 Task: In the  document Scarlett.txtMake this file  'available offline' Add shortcut to Drive 'Starred'Email the file to   softage.10@softage.net, with message attached Important: I've emailed you crucial details. Please make sure to go through it thoroughly. and file type: 'RTF'
Action: Mouse moved to (233, 358)
Screenshot: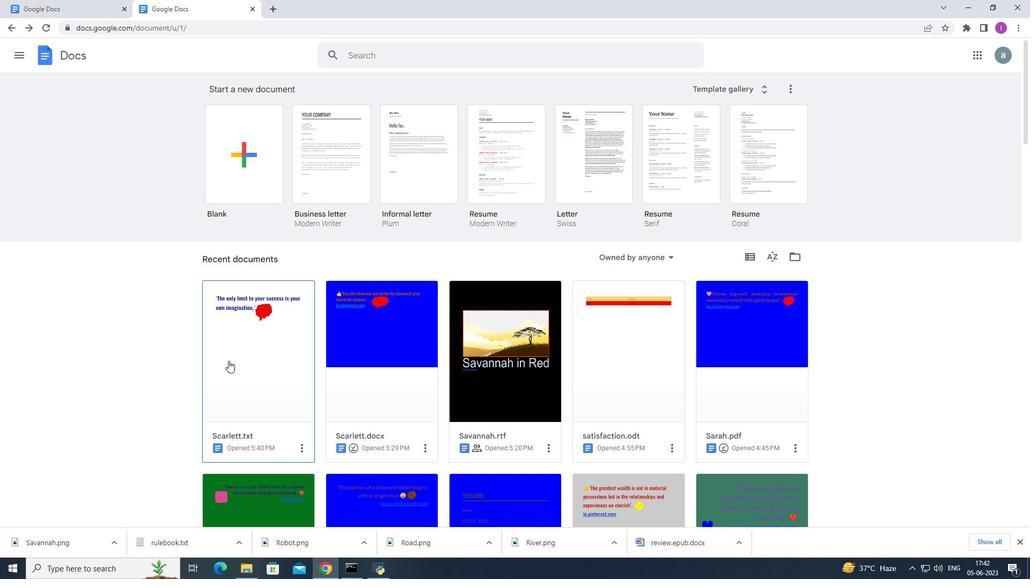 
Action: Mouse pressed left at (233, 358)
Screenshot: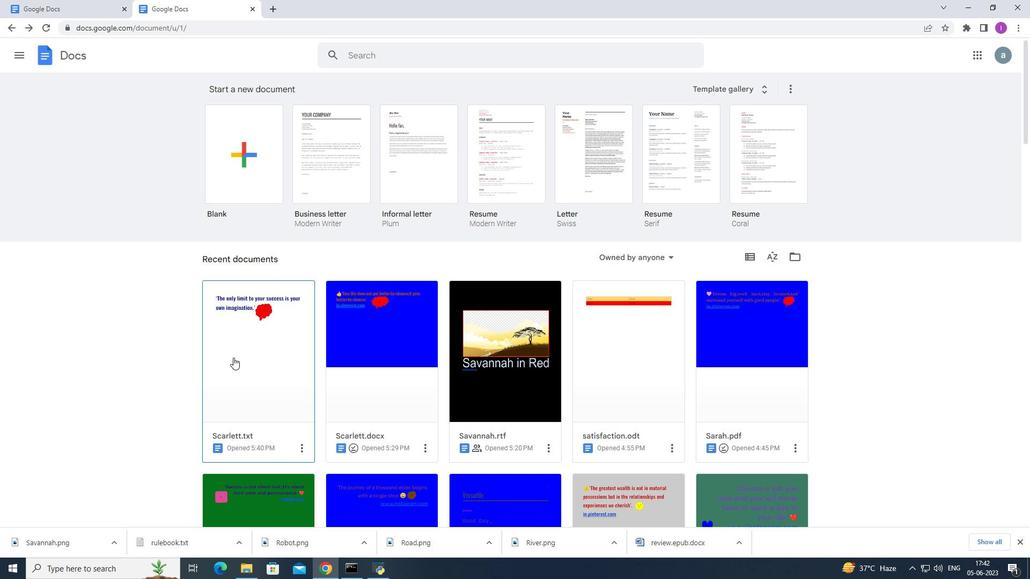 
Action: Mouse moved to (42, 55)
Screenshot: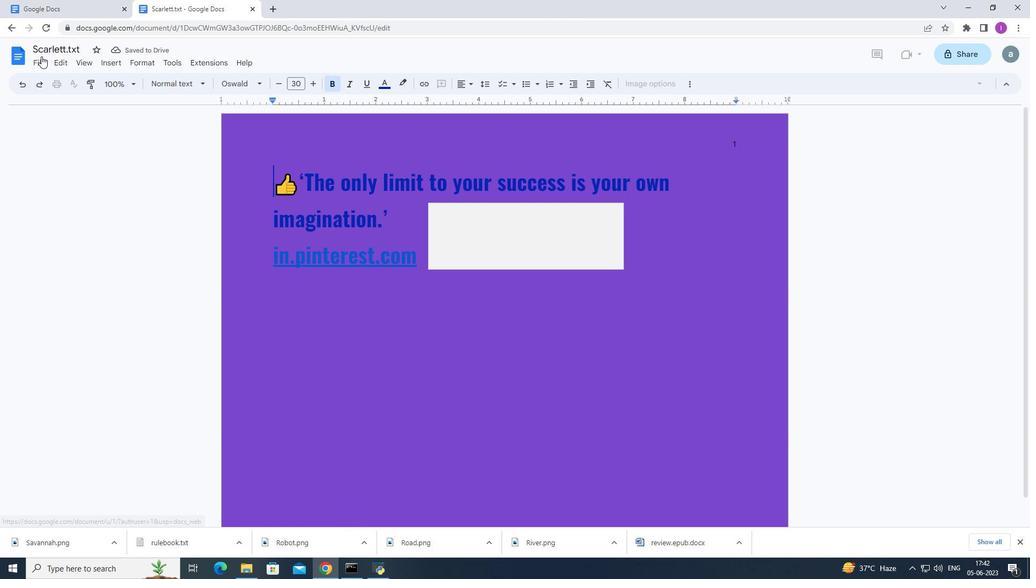 
Action: Mouse pressed left at (42, 55)
Screenshot: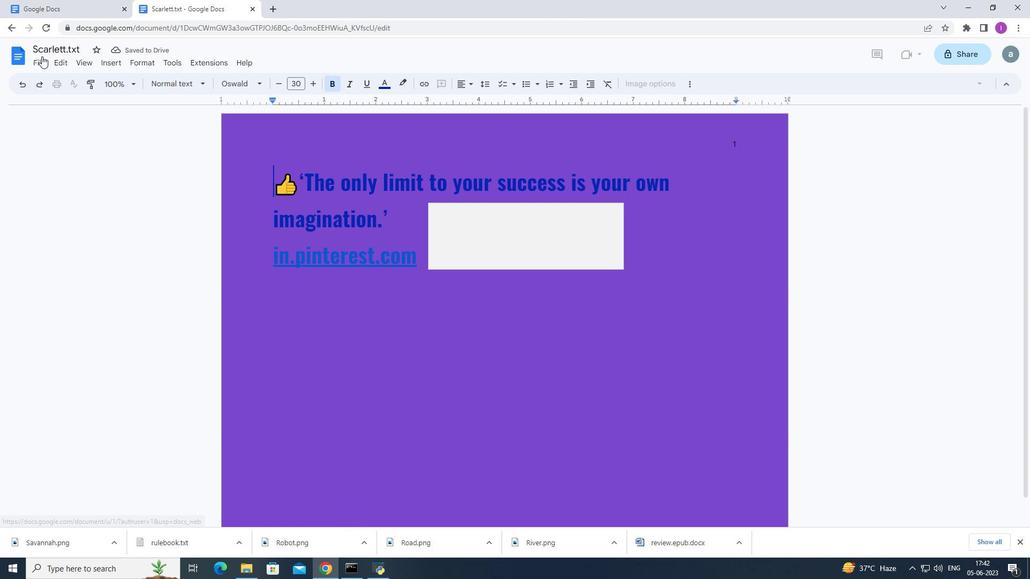 
Action: Mouse moved to (37, 66)
Screenshot: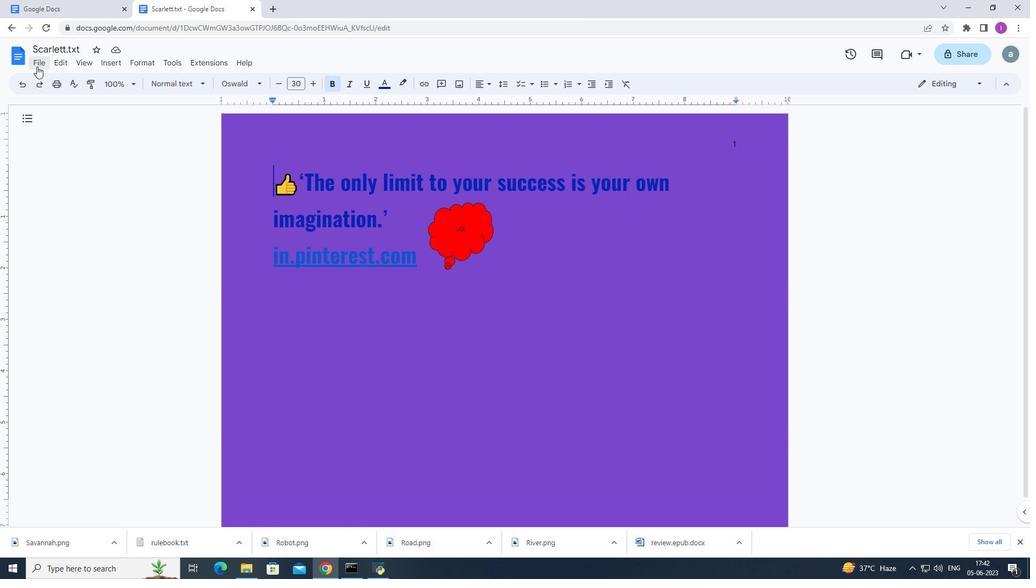
Action: Mouse pressed left at (37, 66)
Screenshot: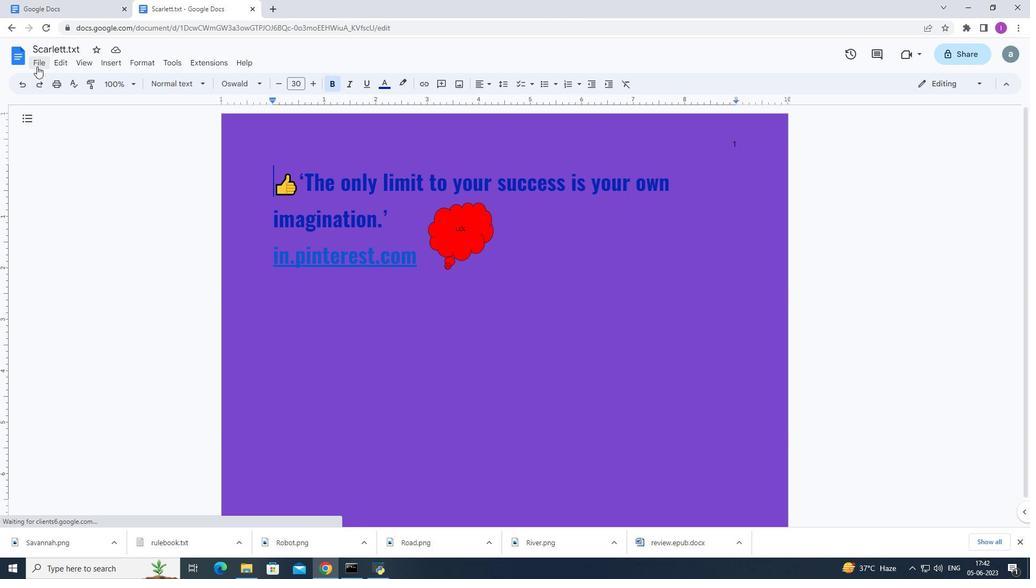 
Action: Mouse moved to (95, 295)
Screenshot: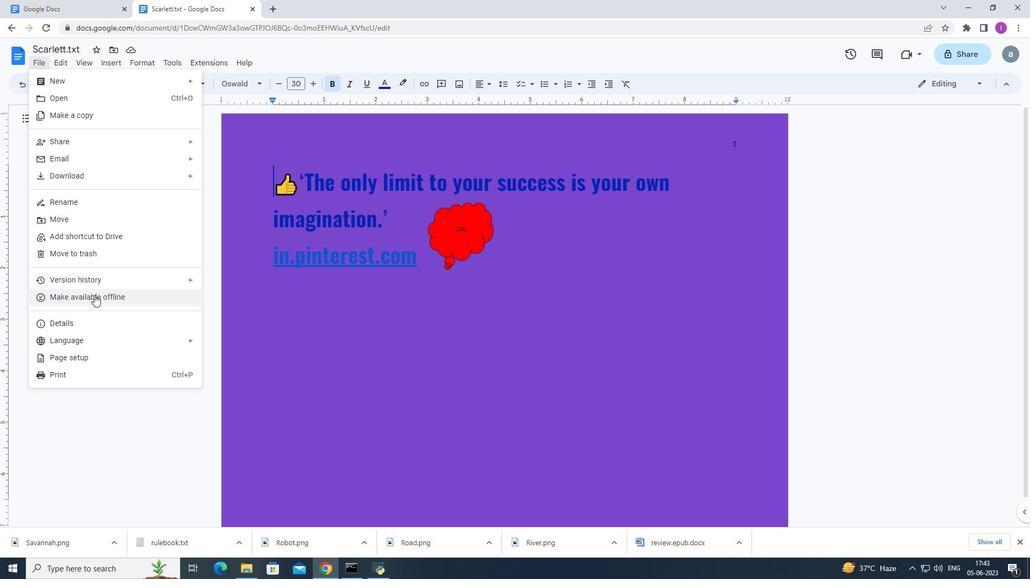 
Action: Mouse pressed left at (95, 295)
Screenshot: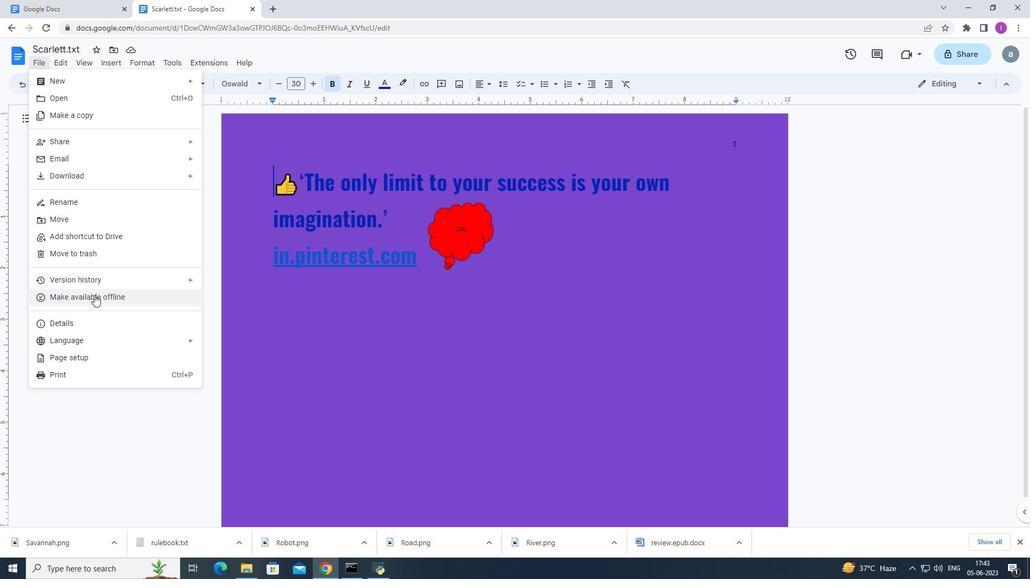 
Action: Mouse moved to (42, 55)
Screenshot: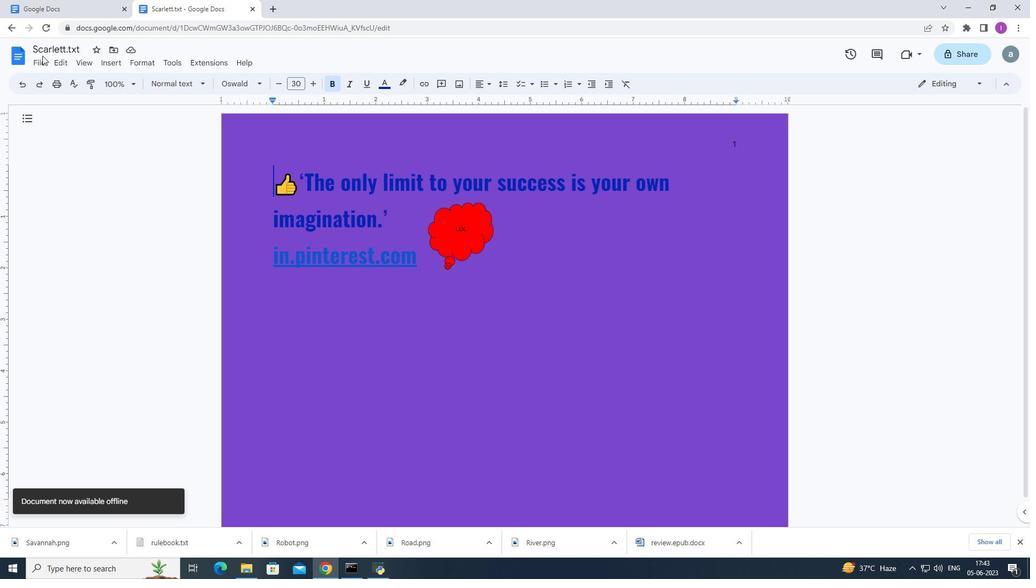 
Action: Mouse pressed left at (42, 55)
Screenshot: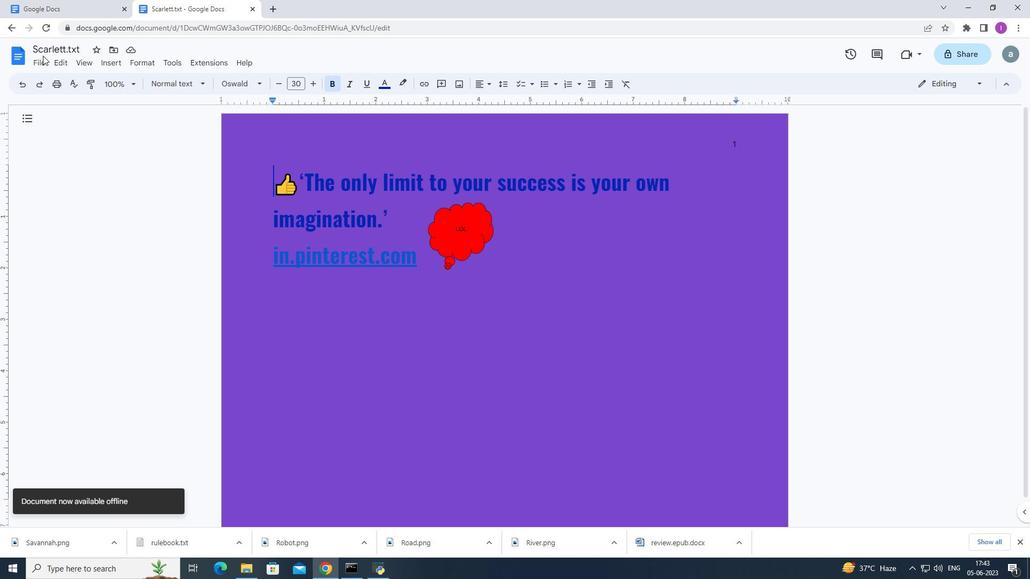 
Action: Mouse moved to (42, 63)
Screenshot: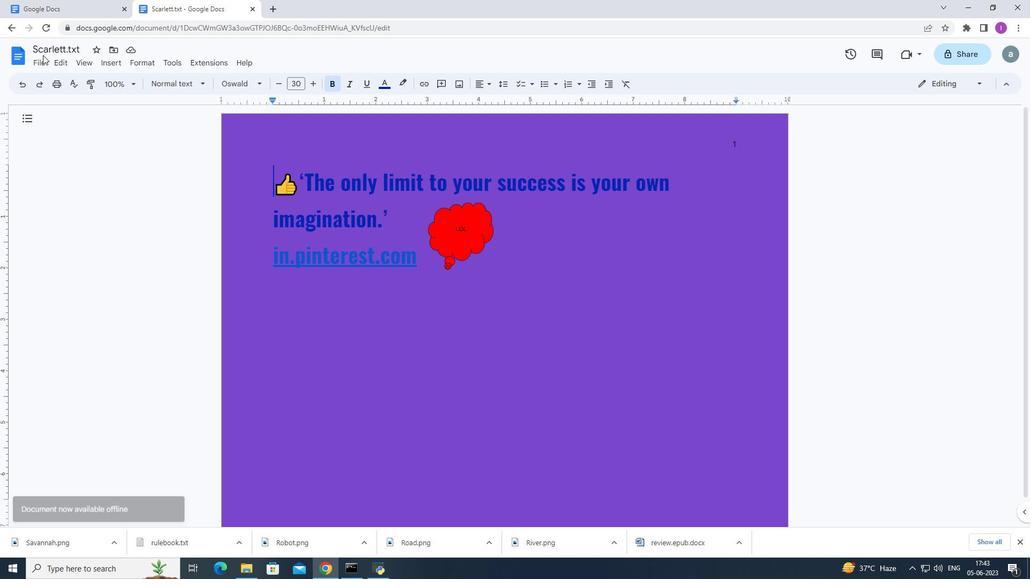 
Action: Mouse pressed left at (42, 63)
Screenshot: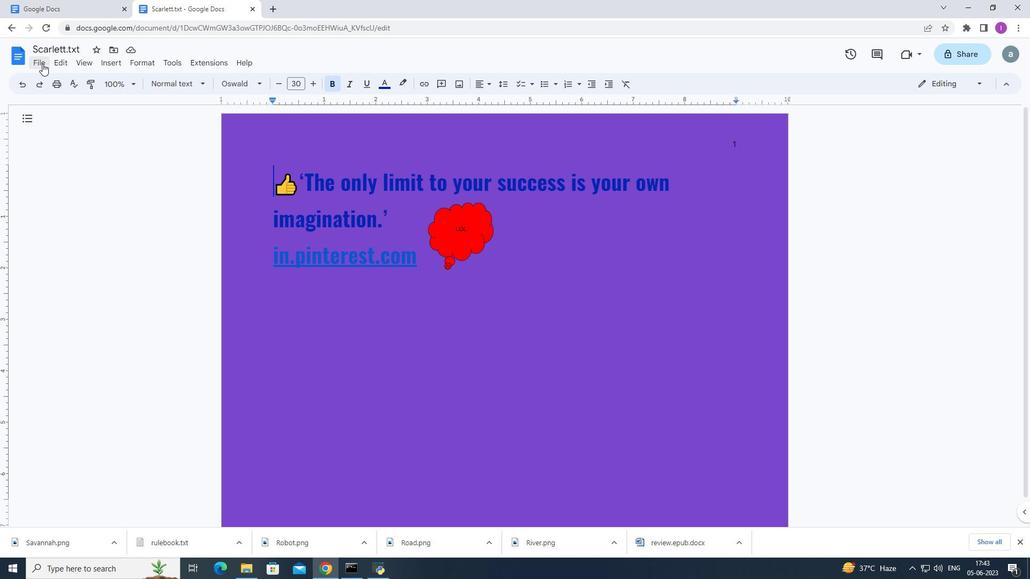 
Action: Mouse moved to (112, 232)
Screenshot: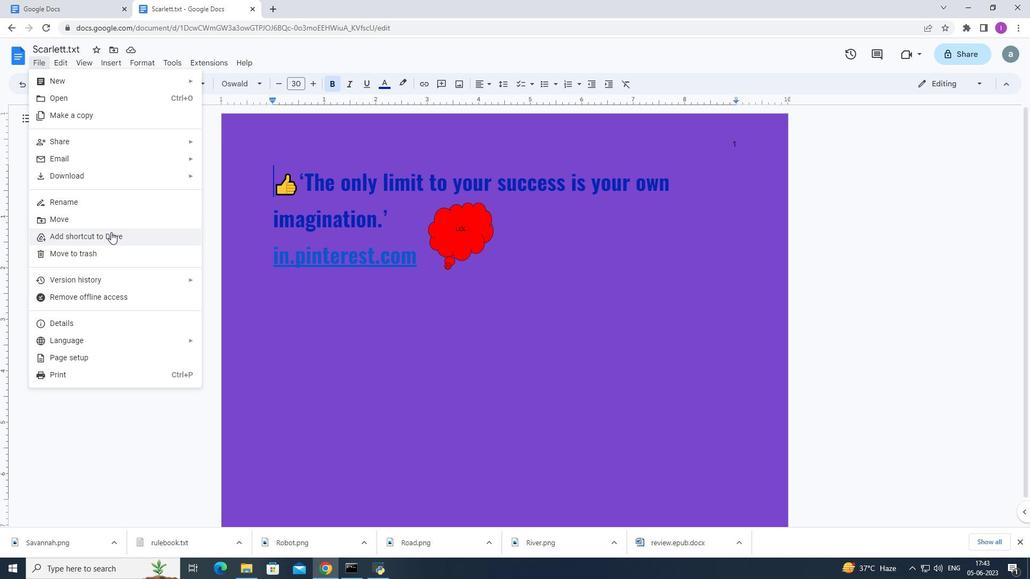 
Action: Mouse pressed left at (112, 232)
Screenshot: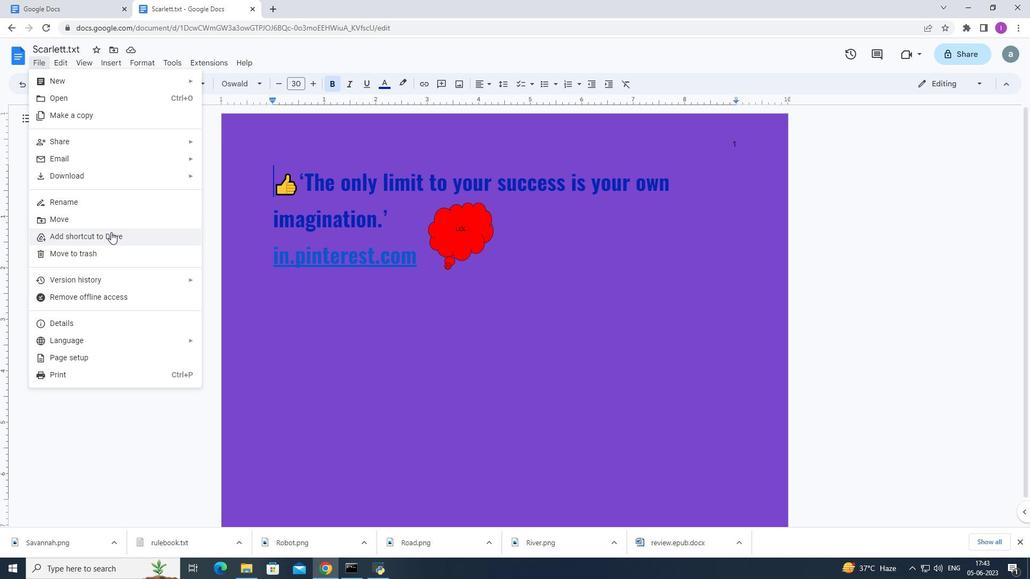 
Action: Mouse moved to (175, 151)
Screenshot: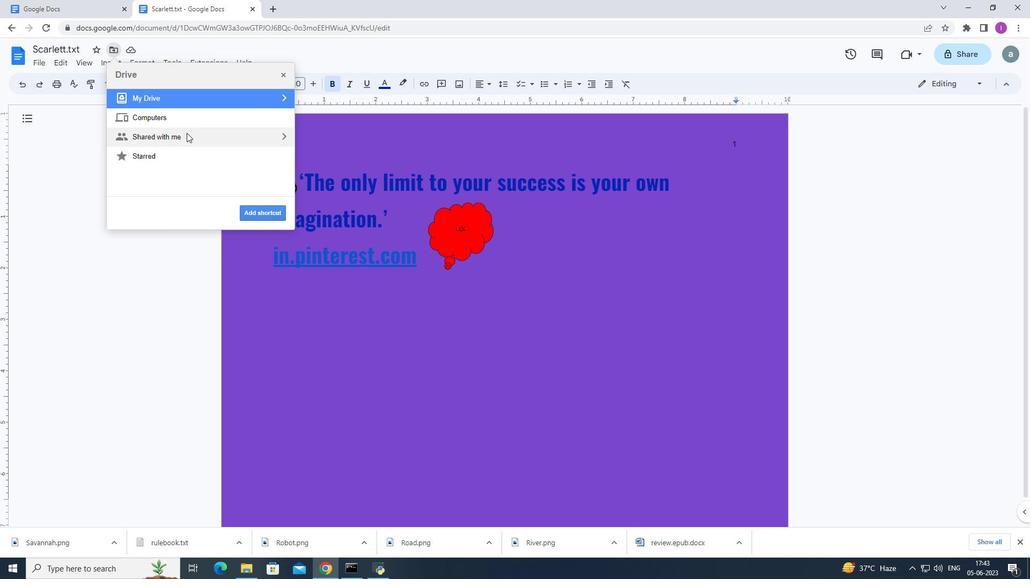 
Action: Mouse pressed left at (175, 151)
Screenshot: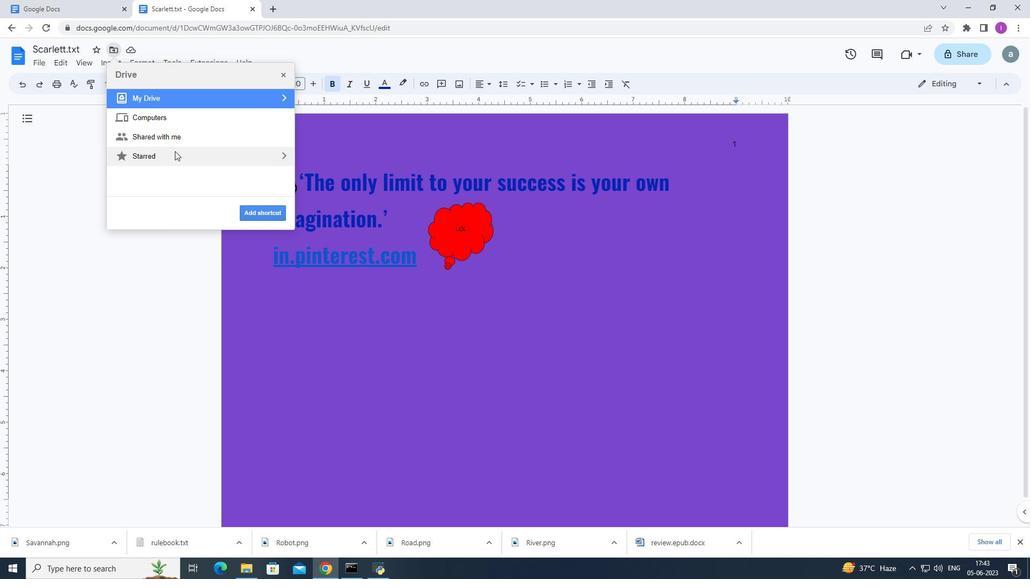 
Action: Mouse moved to (175, 265)
Screenshot: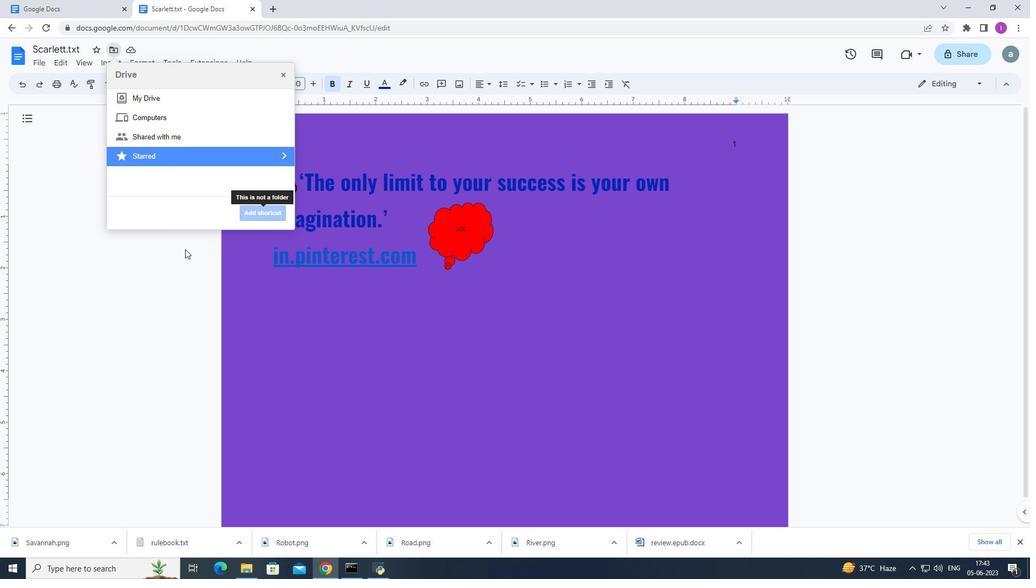 
Action: Mouse pressed left at (175, 265)
Screenshot: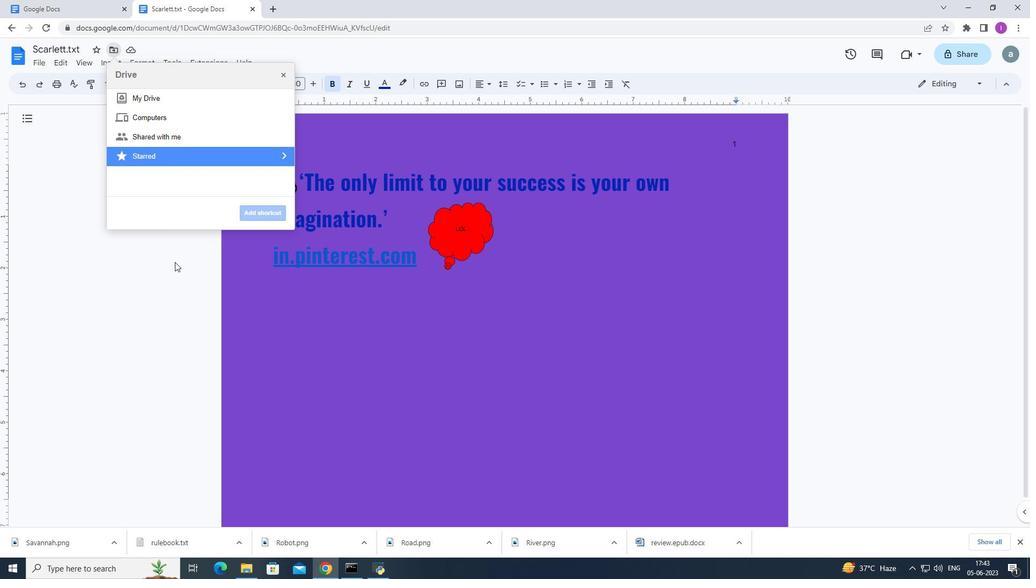 
Action: Mouse moved to (32, 62)
Screenshot: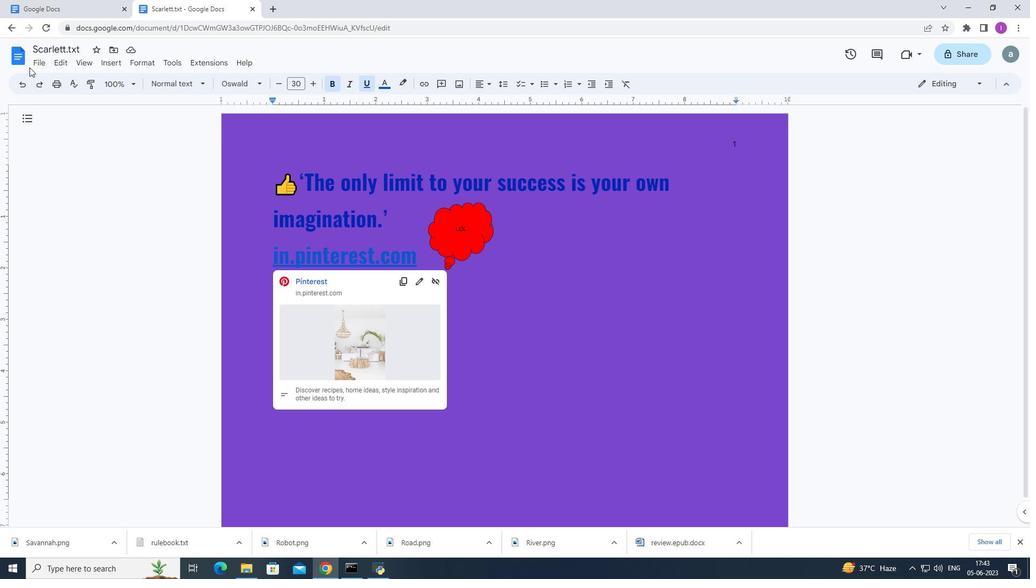 
Action: Mouse pressed left at (32, 62)
Screenshot: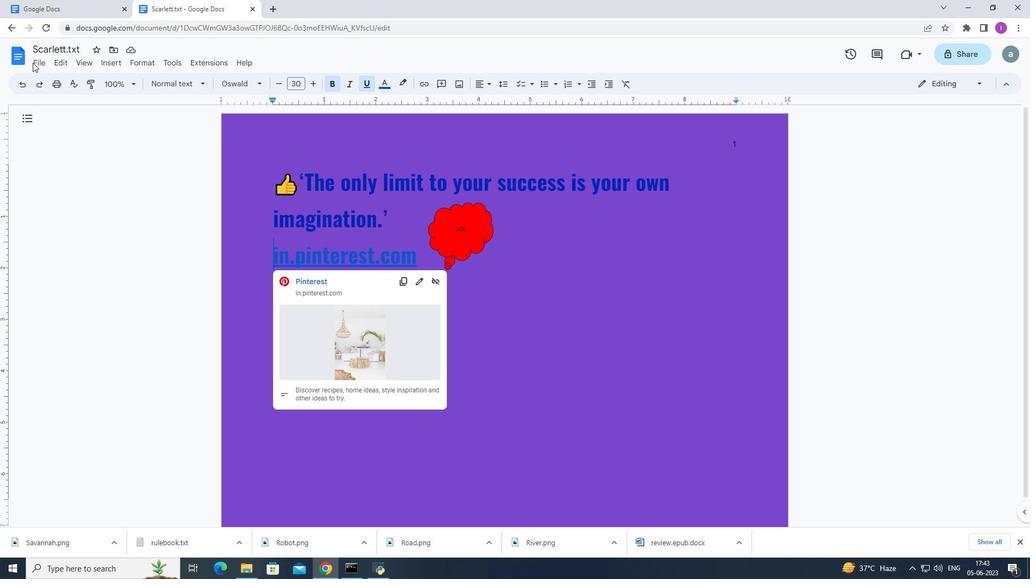 
Action: Mouse moved to (35, 62)
Screenshot: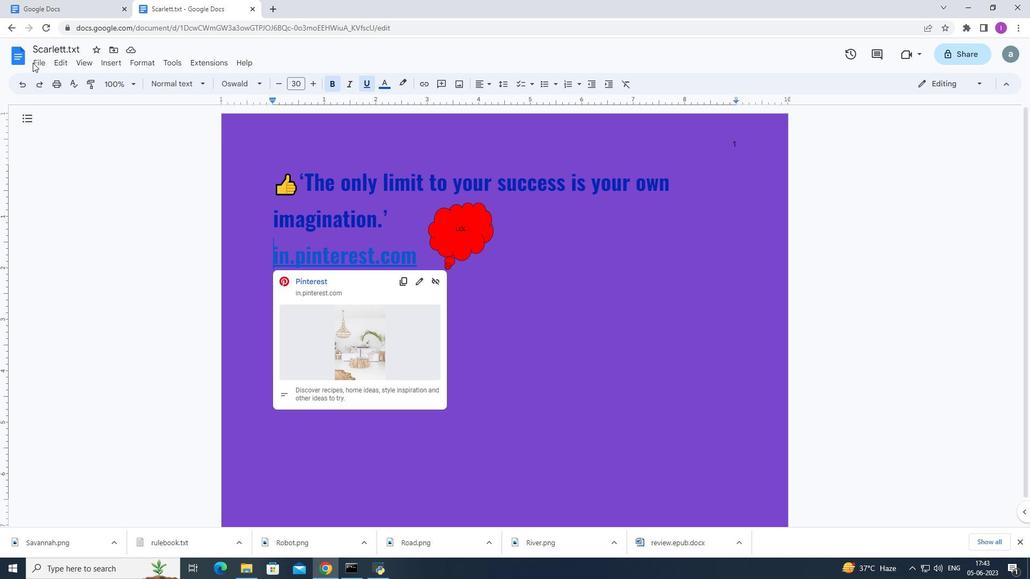
Action: Mouse pressed left at (35, 62)
Screenshot: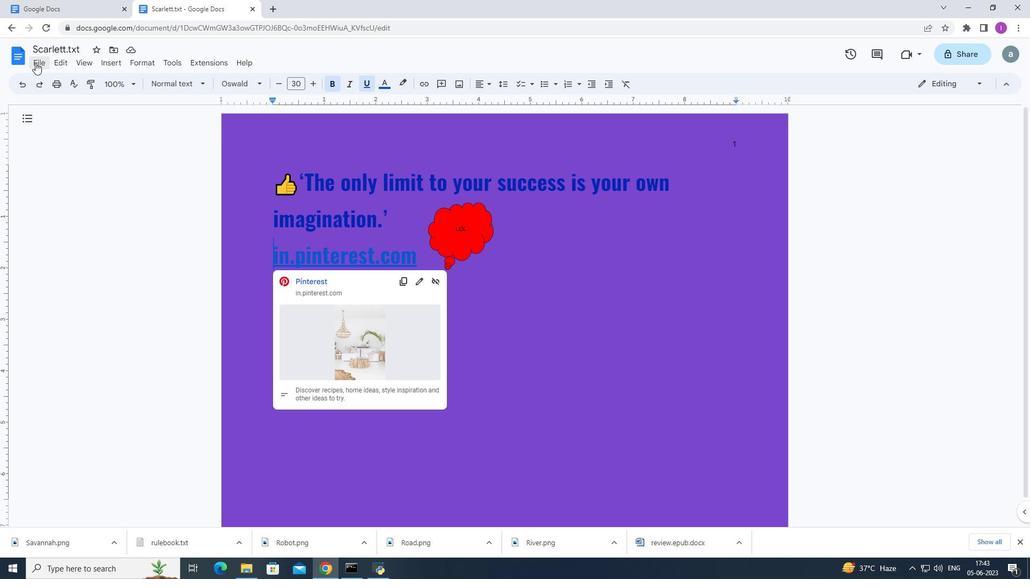 
Action: Mouse moved to (210, 160)
Screenshot: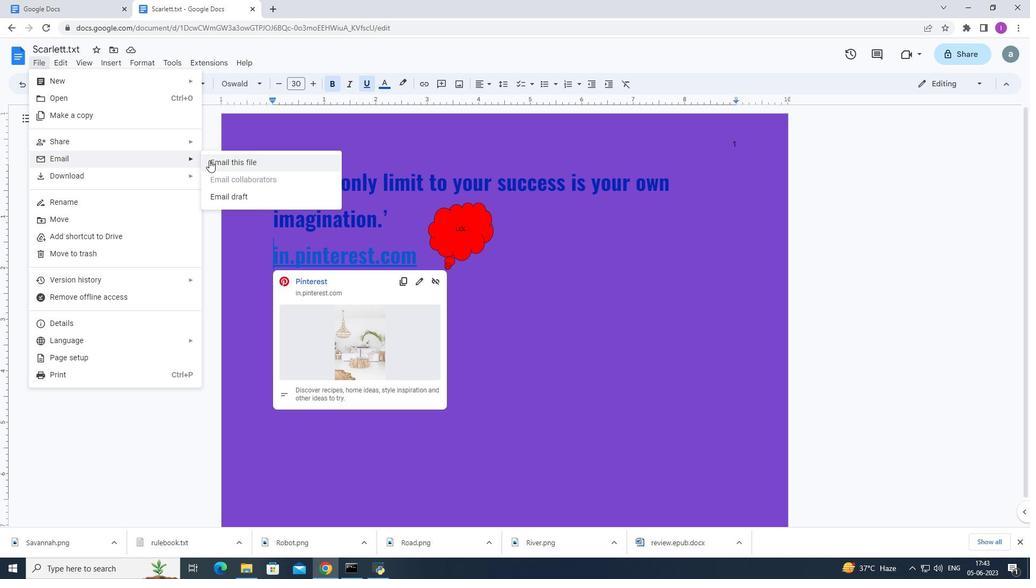 
Action: Mouse pressed left at (210, 160)
Screenshot: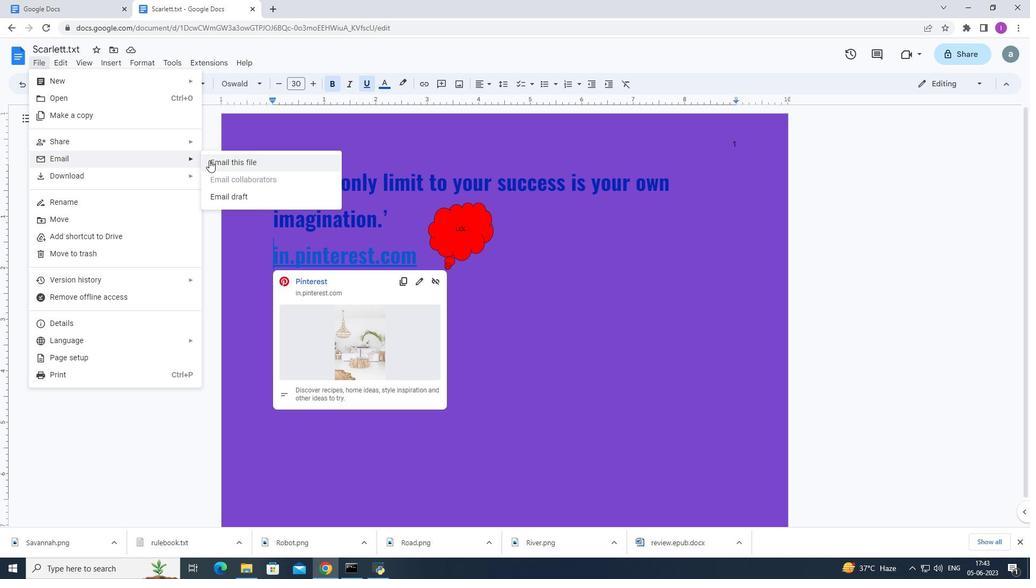 
Action: Mouse moved to (416, 221)
Screenshot: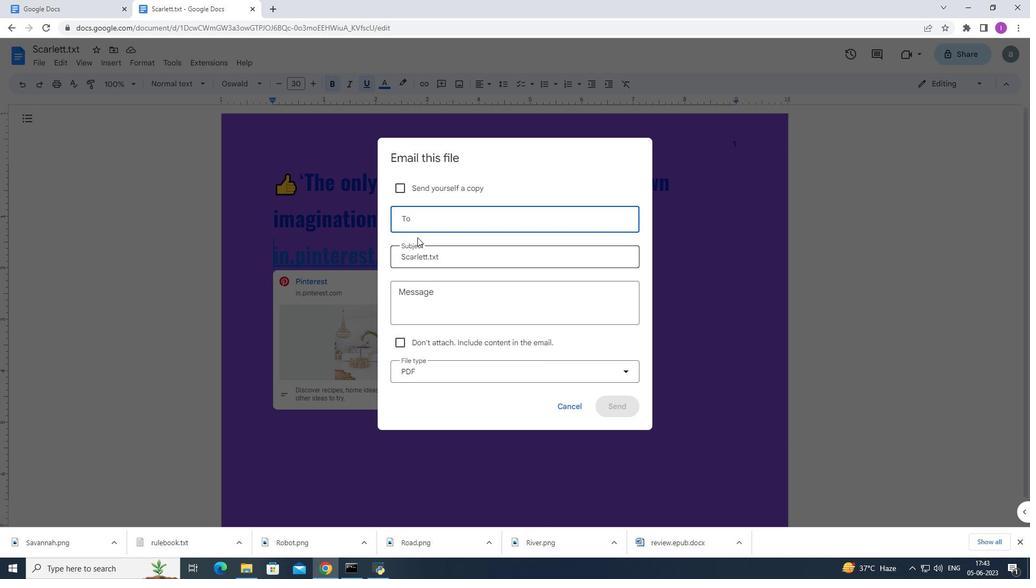 
Action: Mouse pressed left at (416, 221)
Screenshot: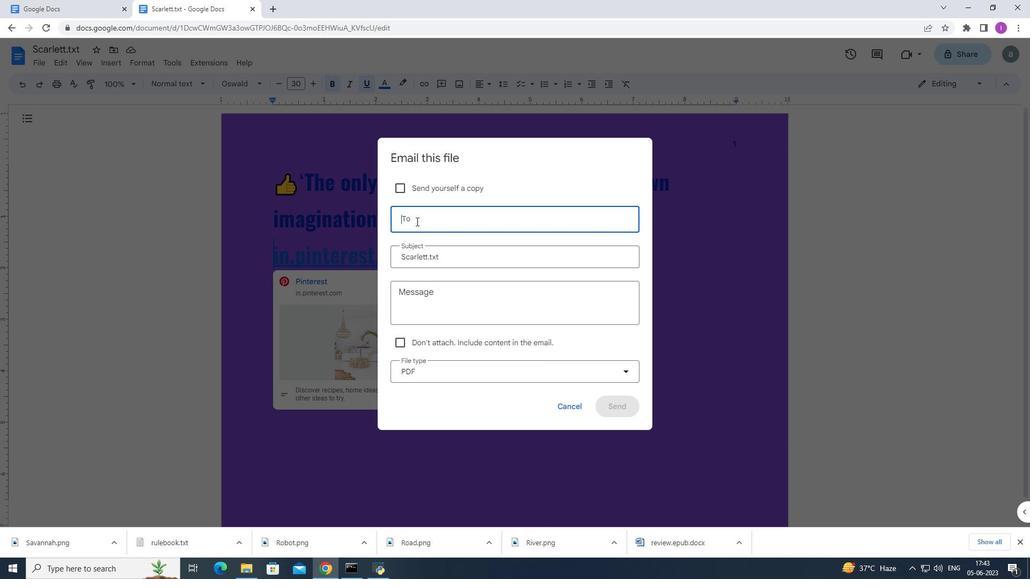 
Action: Mouse moved to (442, 281)
Screenshot: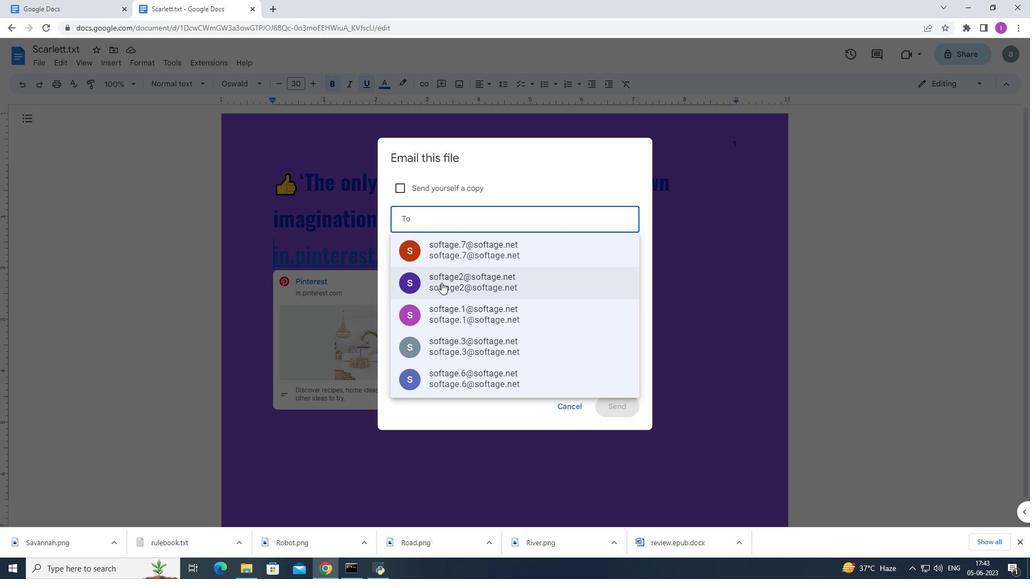 
Action: Key pressed softage.10
Screenshot: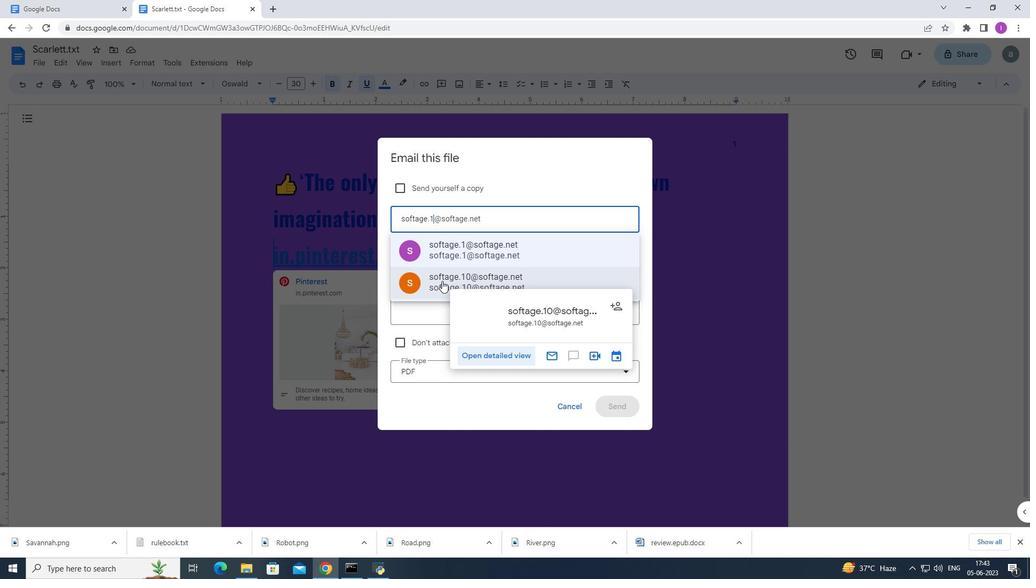 
Action: Mouse moved to (483, 253)
Screenshot: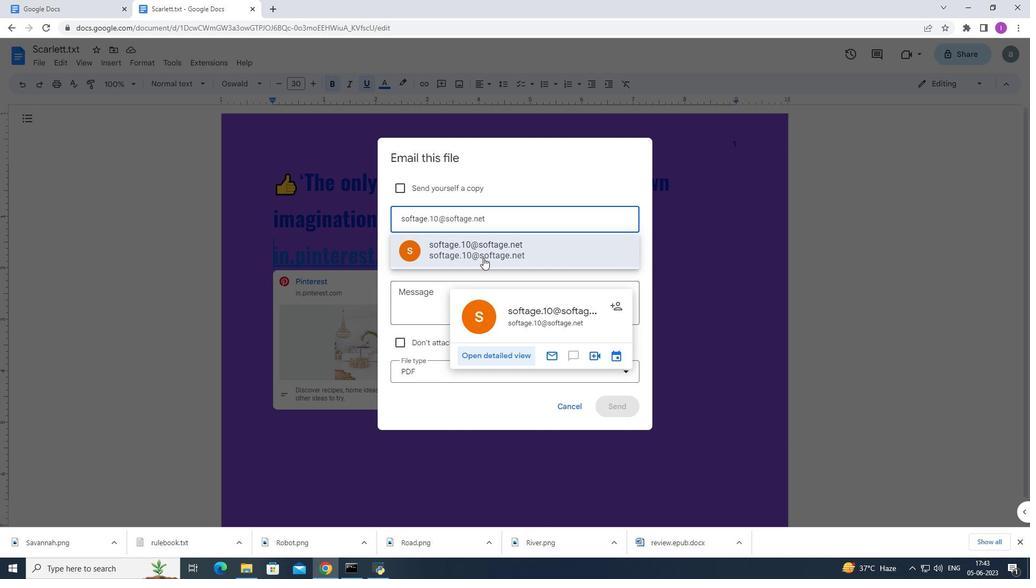 
Action: Mouse pressed left at (483, 253)
Screenshot: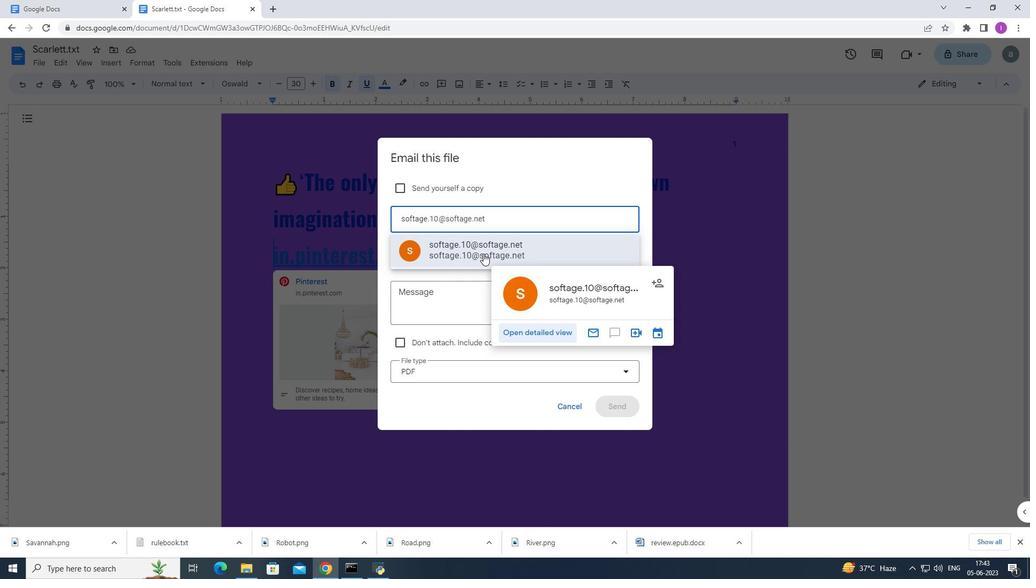 
Action: Mouse moved to (409, 297)
Screenshot: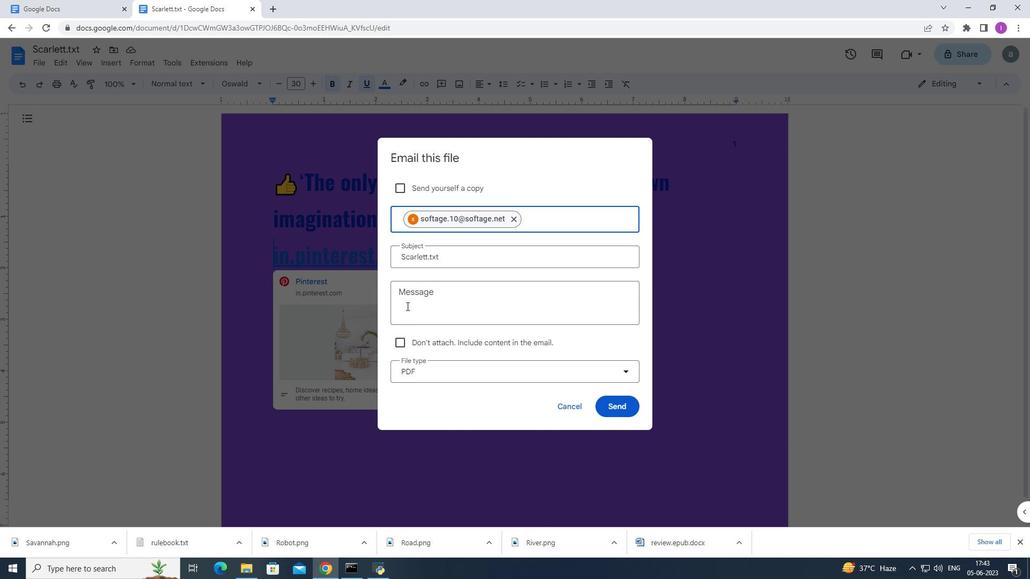 
Action: Mouse pressed left at (409, 297)
Screenshot: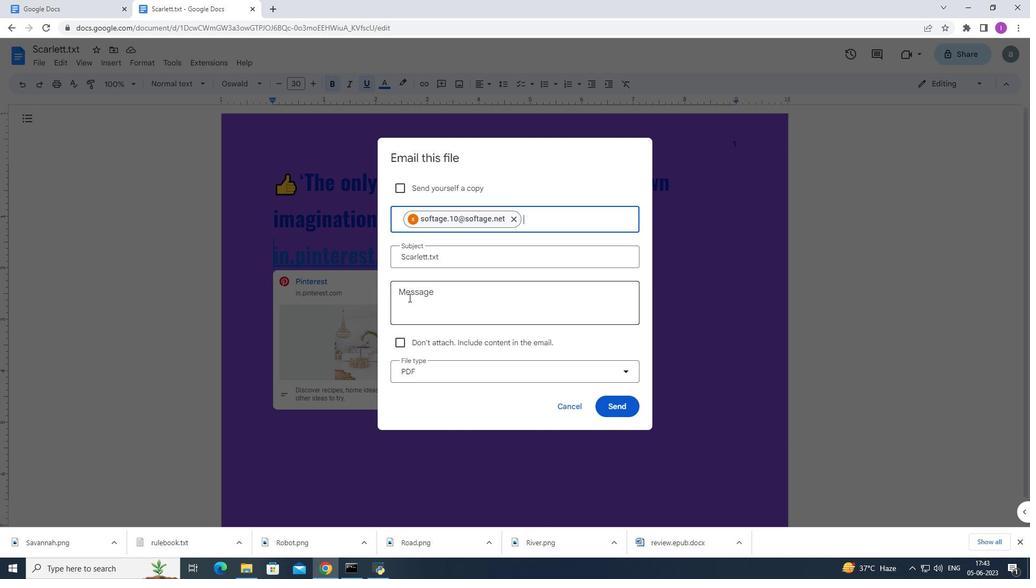 
Action: Mouse moved to (598, 282)
Screenshot: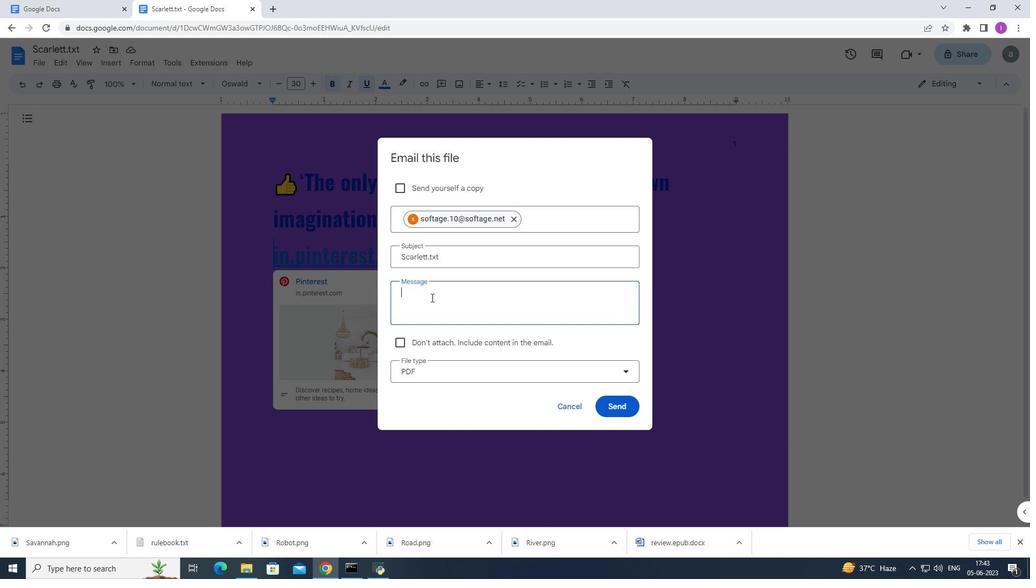 
Action: Key pressed <Key.shift>Important<Key.shift>:<Key.space><Key.shift>I<Key.space><Key.backspace>'ve<Key.space>emailed<Key.space>you<Key.space>crucialdetails.<Key.shift>Please
Screenshot: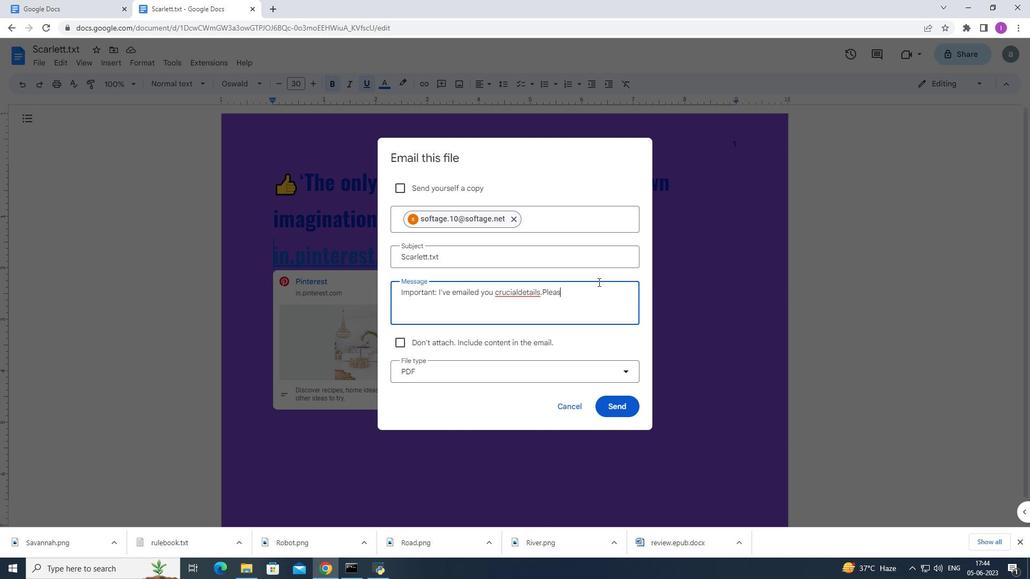 
Action: Mouse moved to (518, 292)
Screenshot: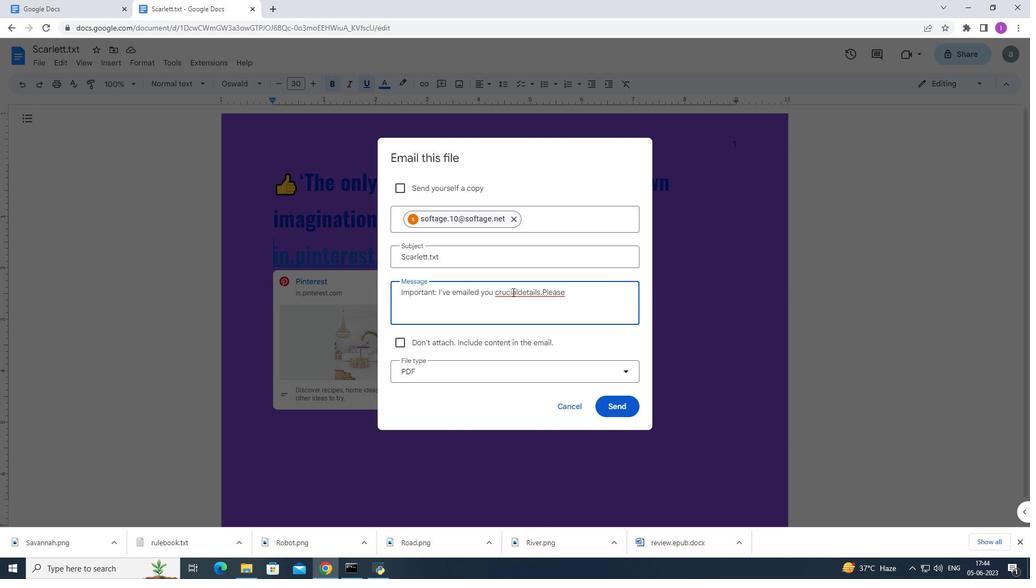 
Action: Mouse pressed left at (518, 292)
Screenshot: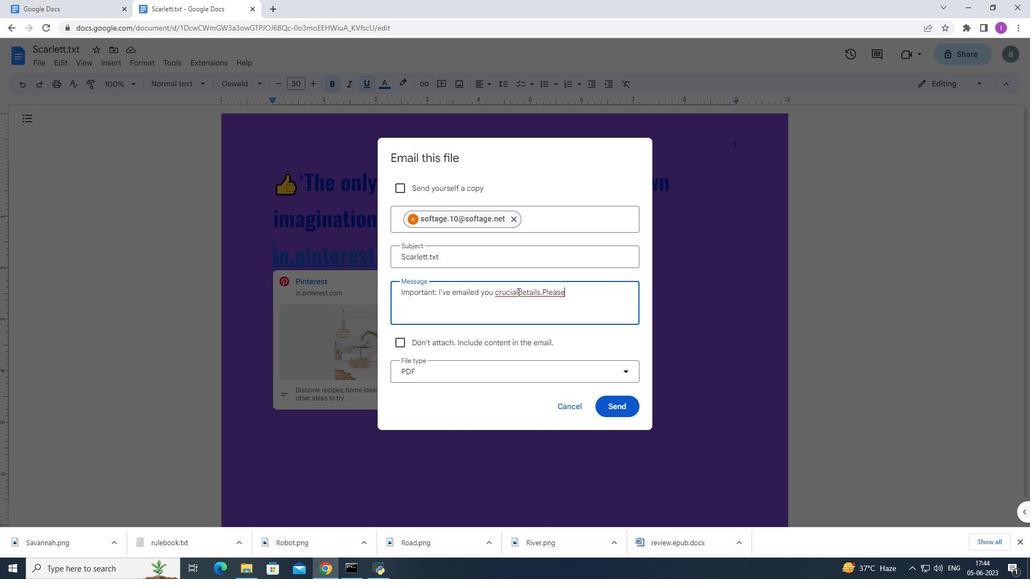 
Action: Mouse moved to (535, 296)
Screenshot: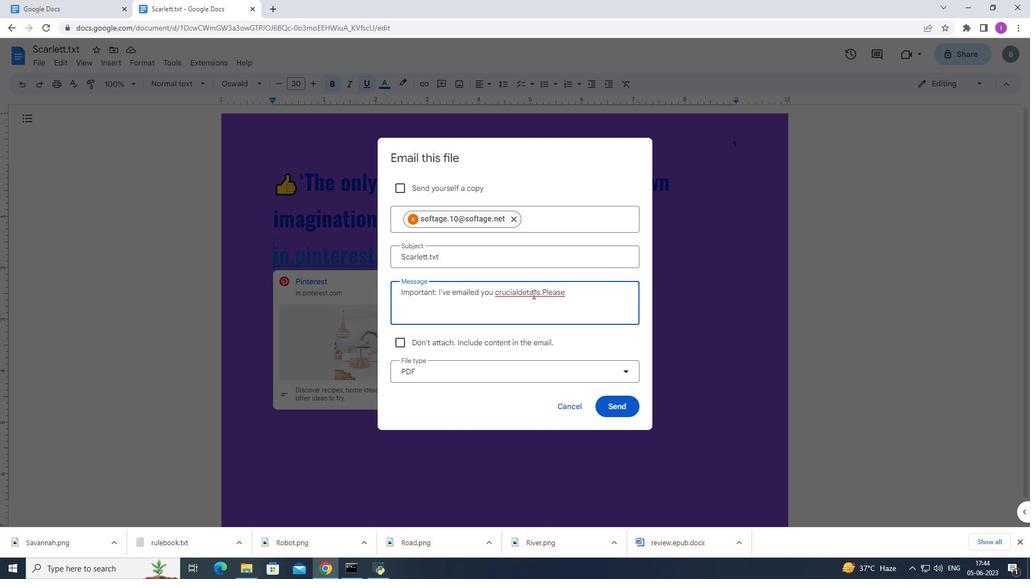 
Action: Key pressed <Key.space>
Screenshot: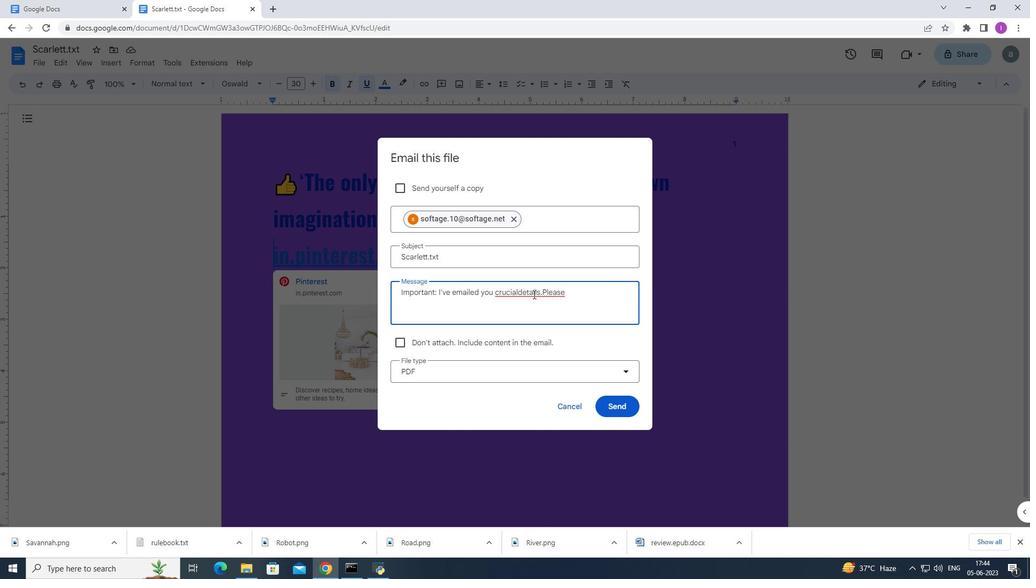 
Action: Mouse moved to (577, 291)
Screenshot: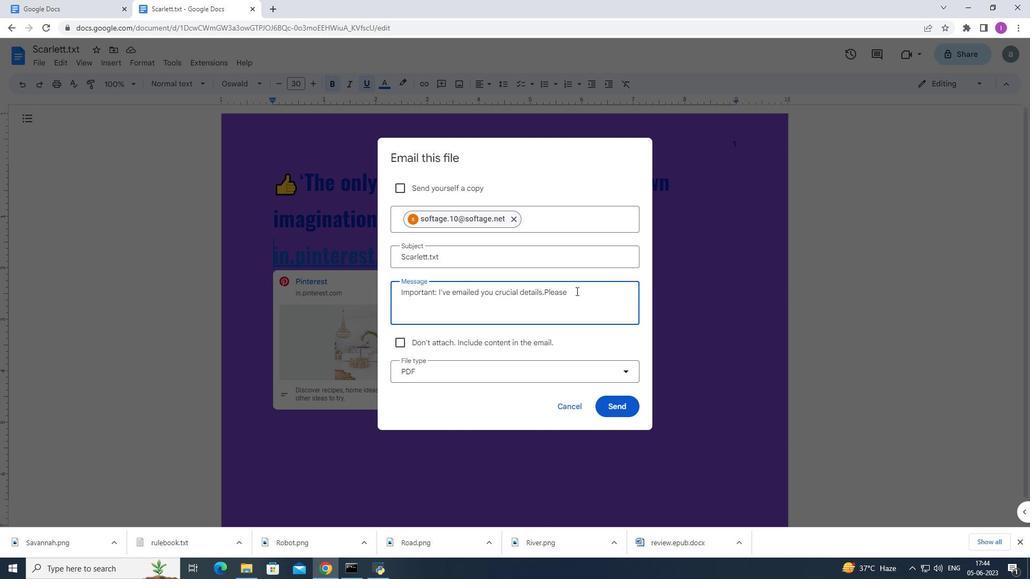 
Action: Mouse pressed left at (577, 291)
Screenshot: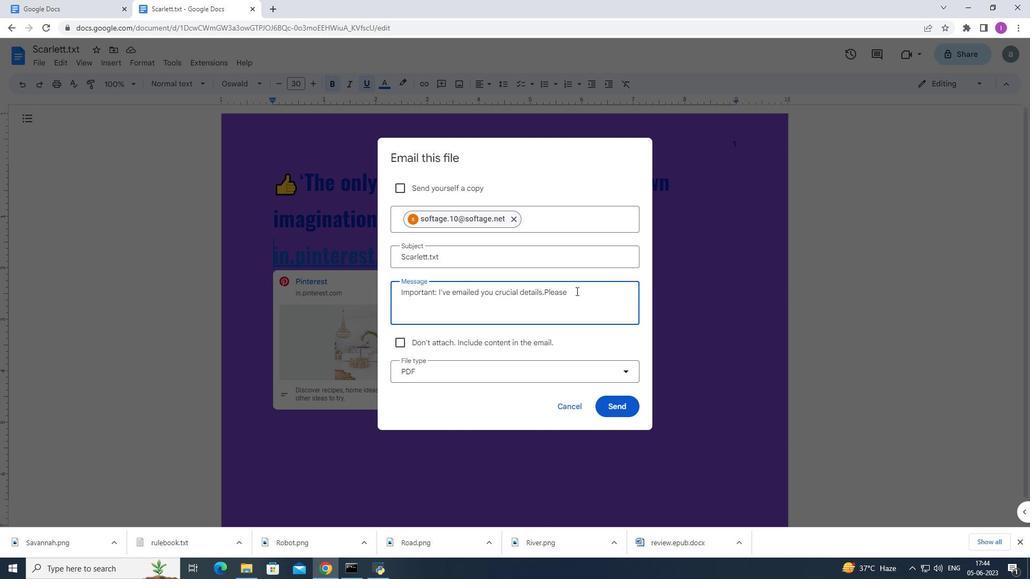 
Action: Mouse moved to (701, 289)
Screenshot: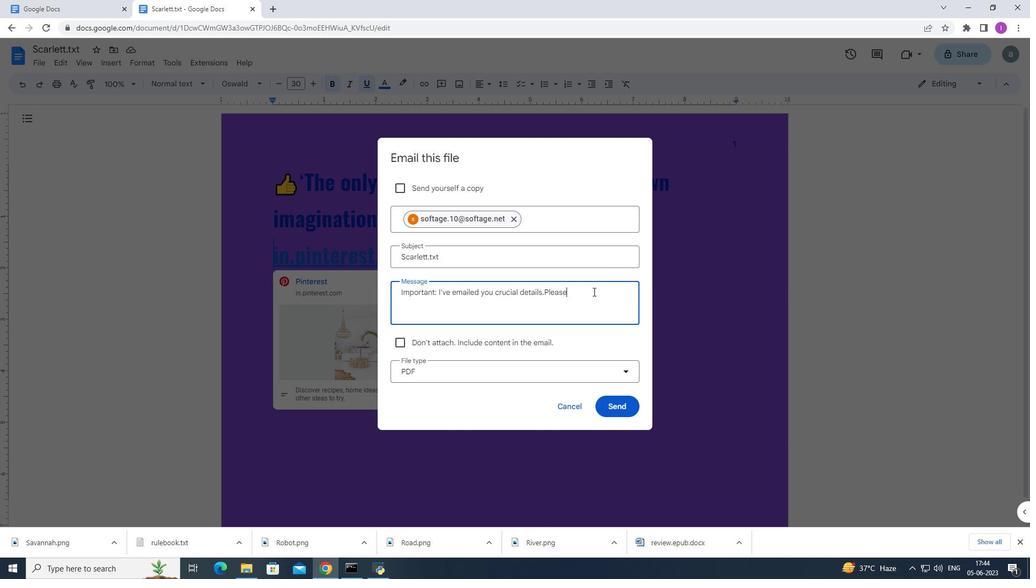 
Action: Key pressed <Key.space>make<Key.space>sure<Key.space>ti<Key.space>go<Key.space>through<Key.space>it<Key.space>thoroughly
Screenshot: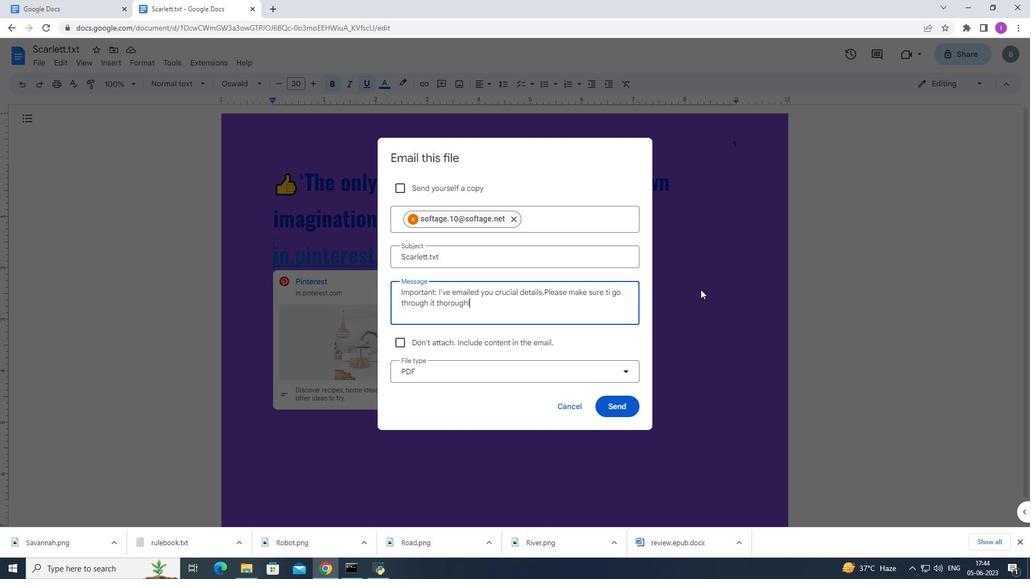 
Action: Mouse moved to (626, 376)
Screenshot: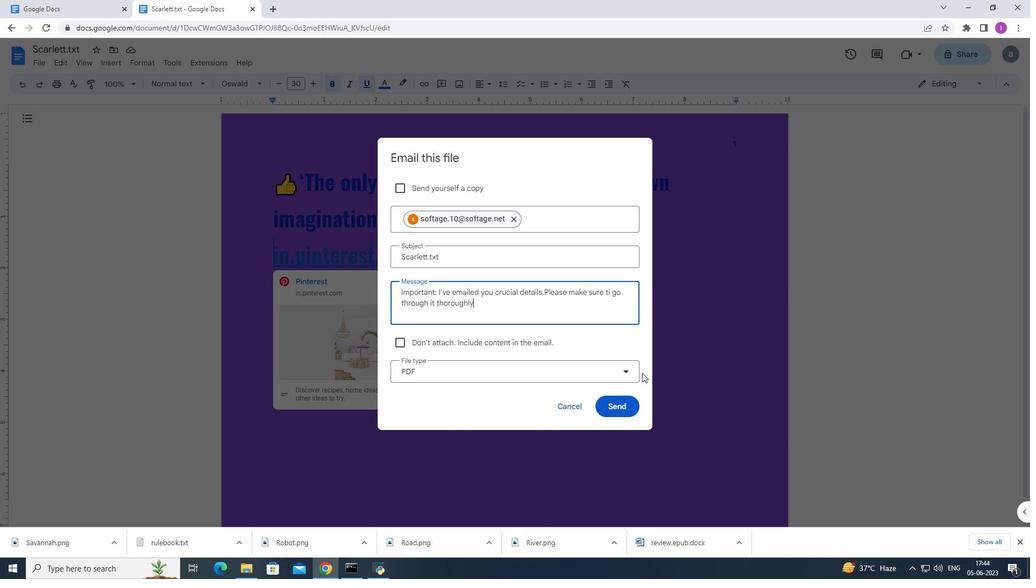 
Action: Key pressed .
Screenshot: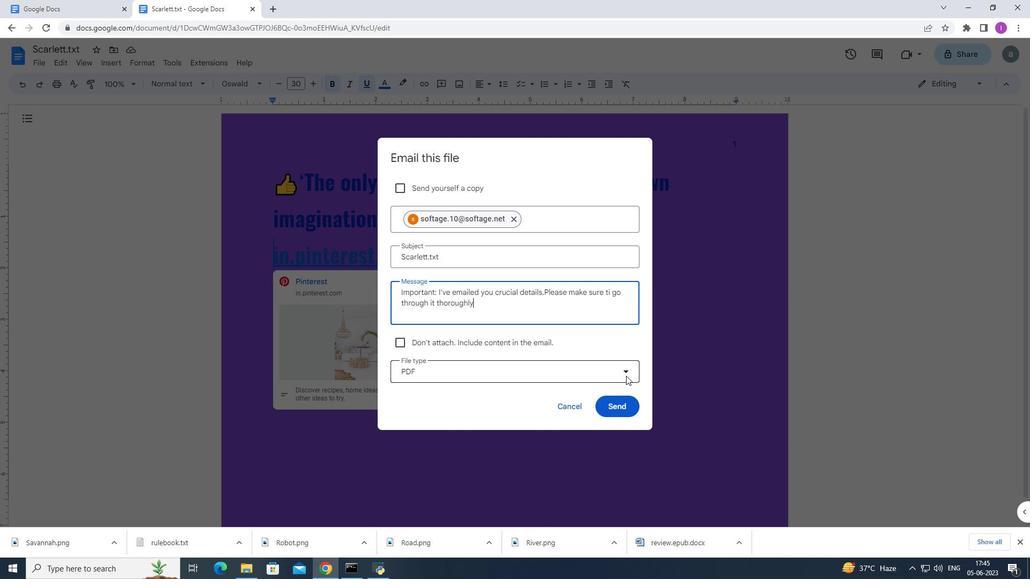 
Action: Mouse moved to (626, 376)
Screenshot: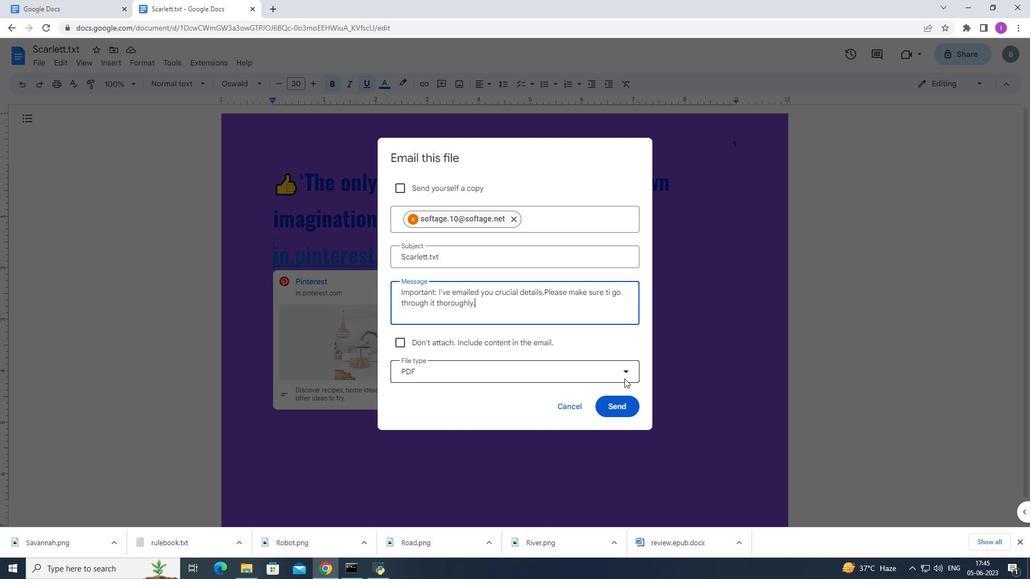 
Action: Mouse pressed left at (626, 376)
Screenshot: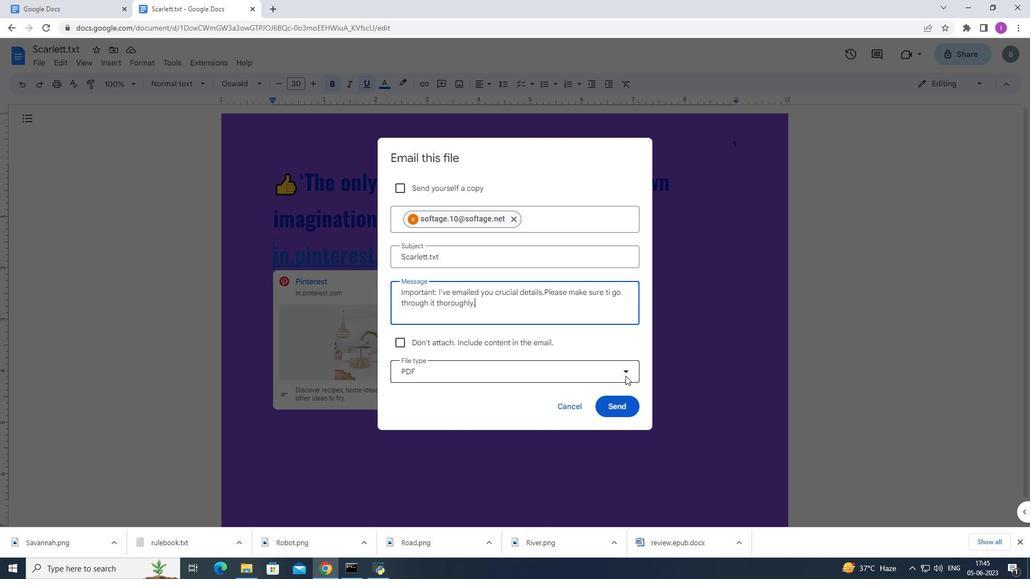 
Action: Mouse moved to (449, 414)
Screenshot: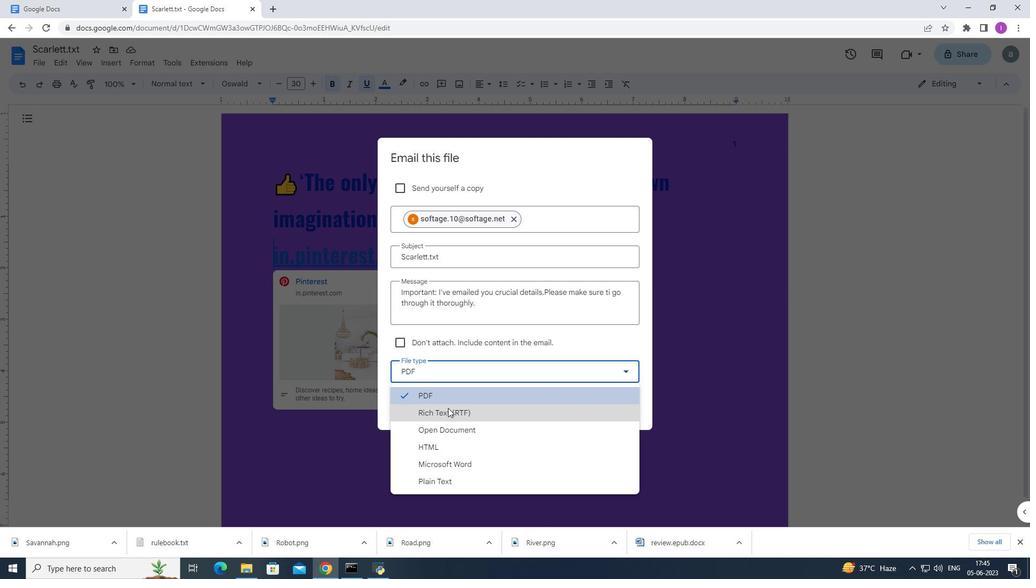 
Action: Mouse pressed left at (449, 414)
Screenshot: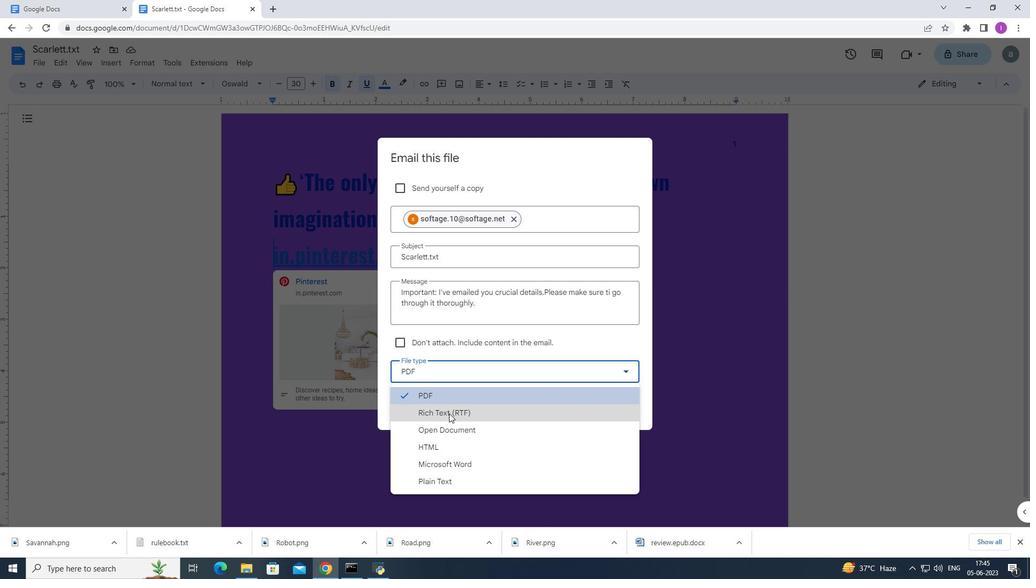 
Action: Mouse moved to (622, 412)
Screenshot: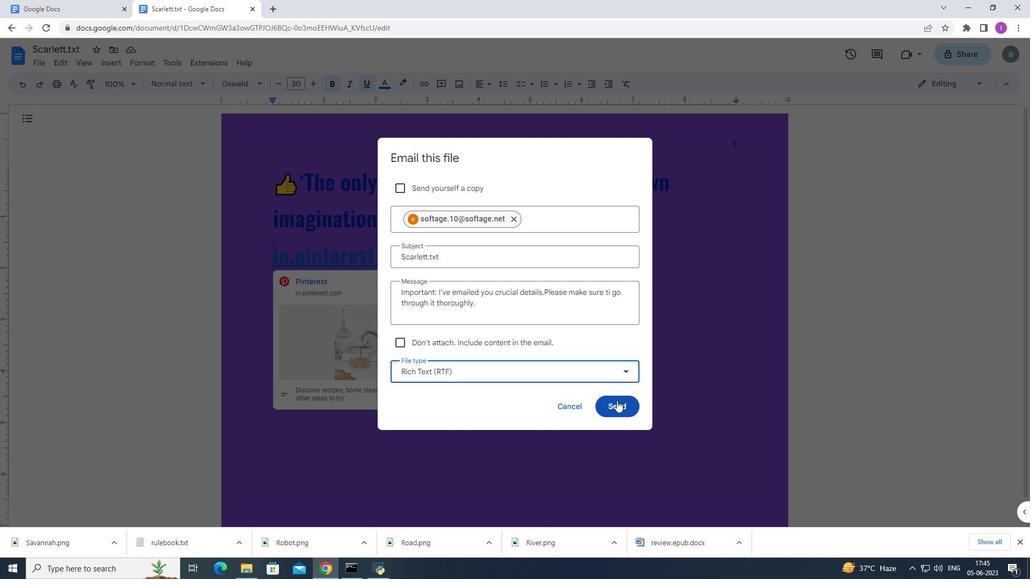 
Action: Mouse pressed left at (622, 412)
Screenshot: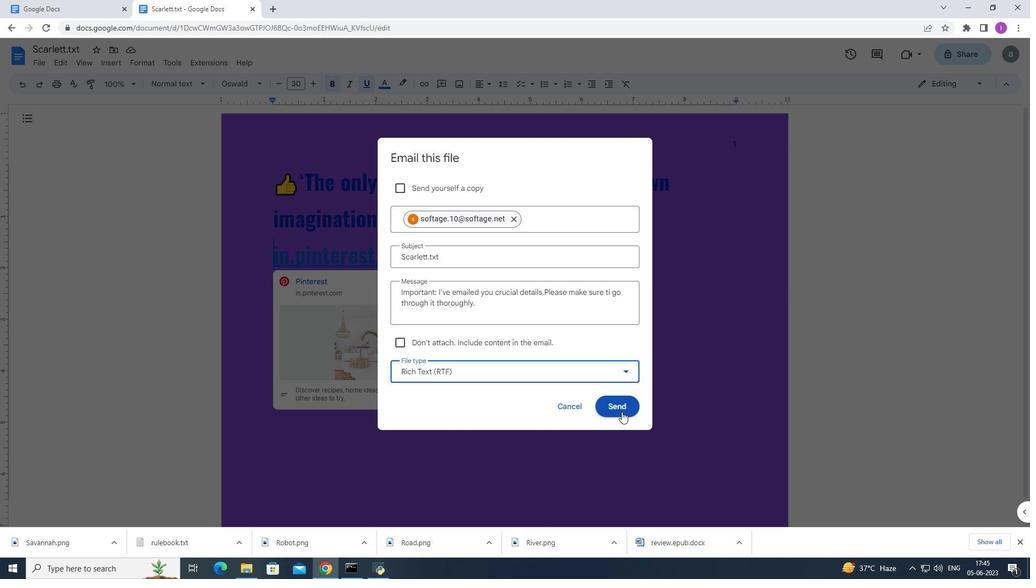 
Action: Mouse moved to (597, 423)
Screenshot: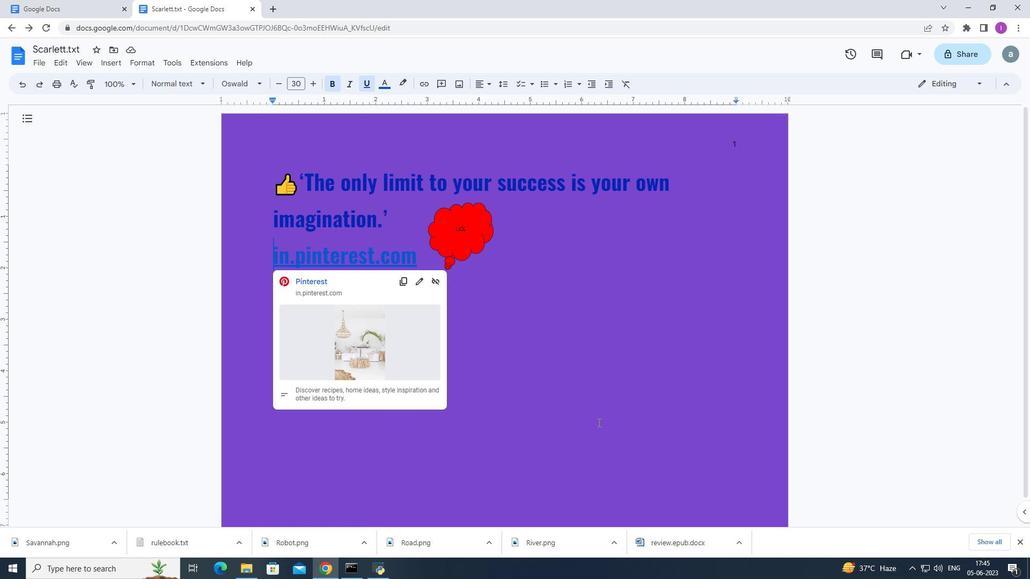 
